 Task: Create a task  Integrate a new online platform for online fitness training , assign it to team member softage.1@softage.net in the project ArtiZen and update the status of the task to  On Track  , set the priority of the task to Low
Action: Mouse moved to (67, 44)
Screenshot: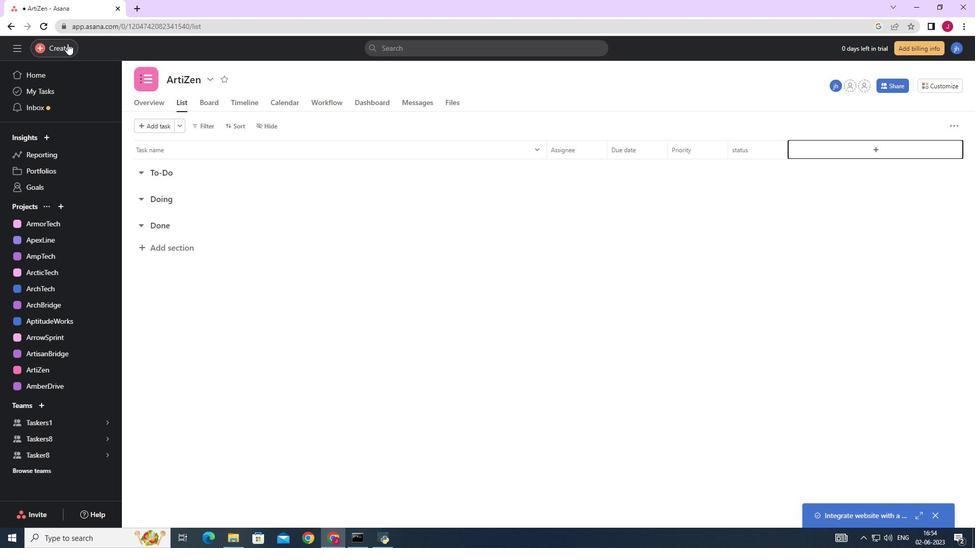 
Action: Mouse pressed left at (67, 44)
Screenshot: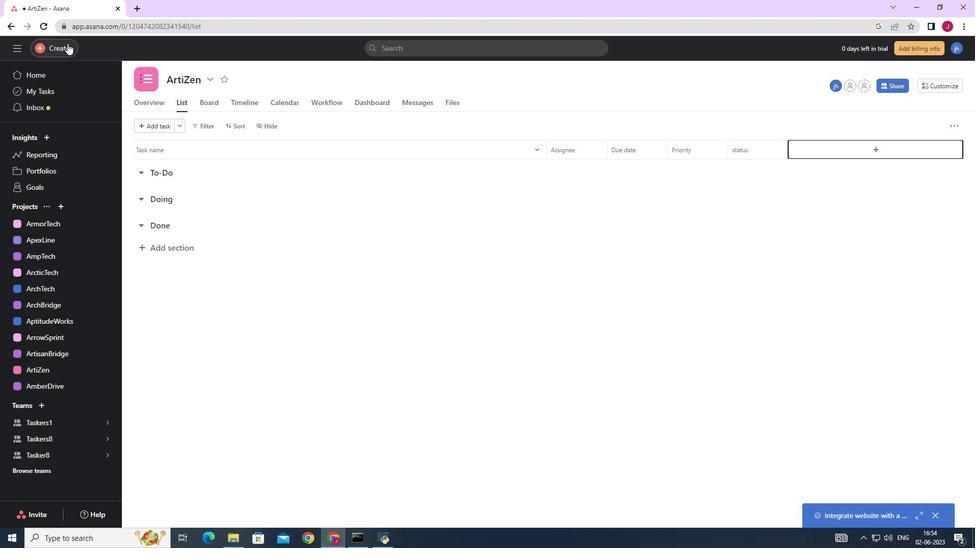 
Action: Mouse moved to (127, 51)
Screenshot: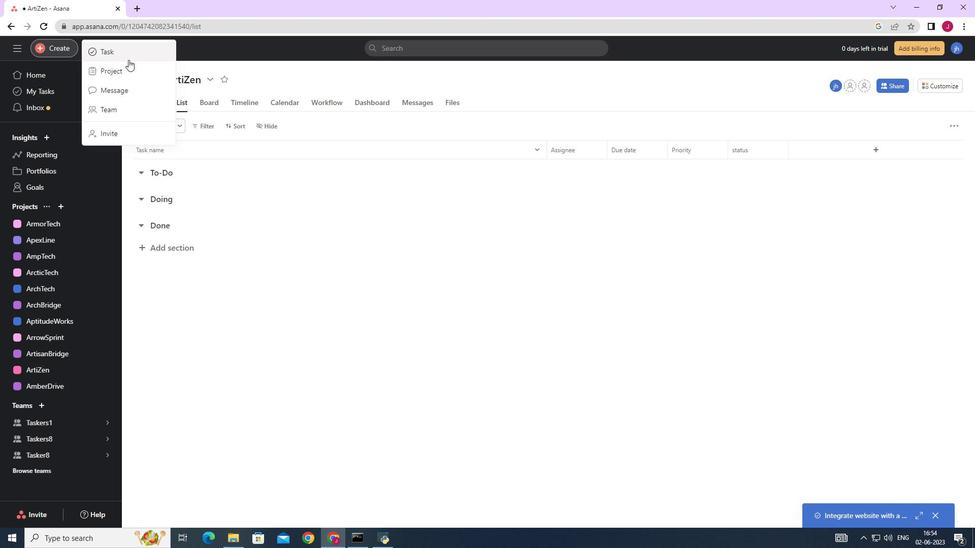 
Action: Mouse pressed left at (127, 51)
Screenshot: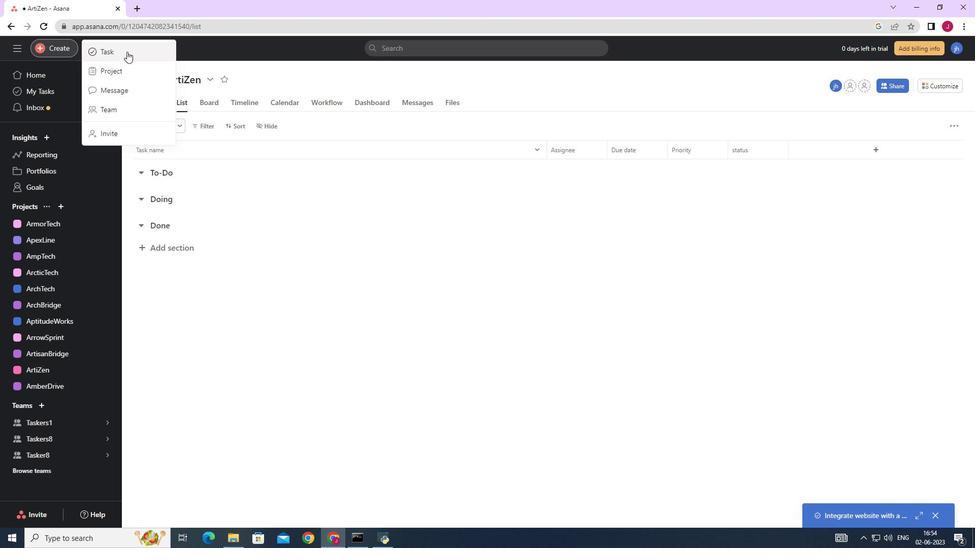 
Action: Mouse moved to (792, 335)
Screenshot: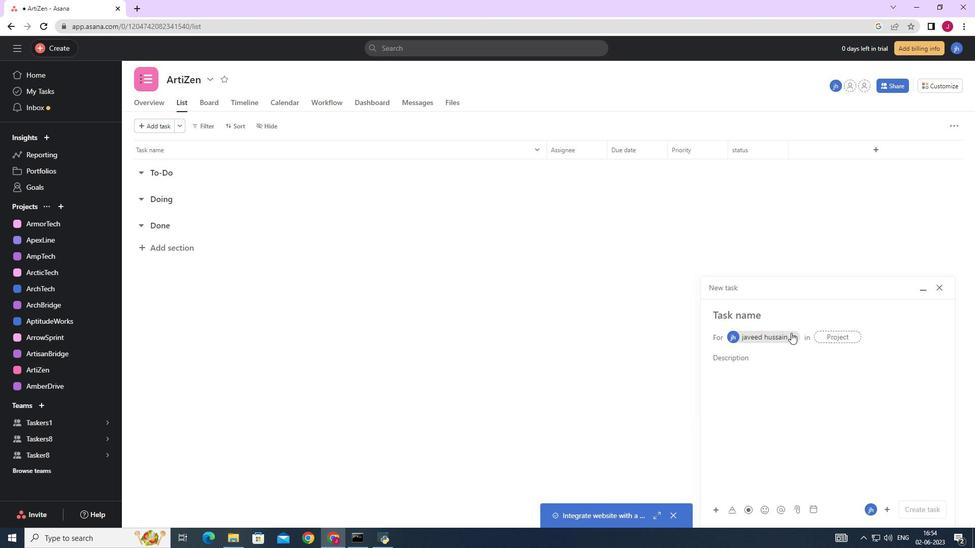 
Action: Mouse pressed left at (792, 335)
Screenshot: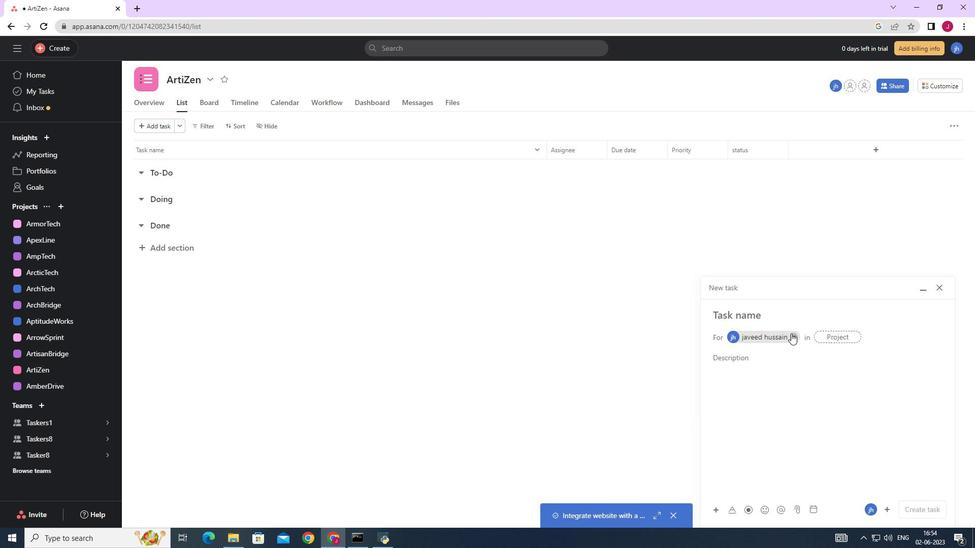
Action: Mouse moved to (724, 314)
Screenshot: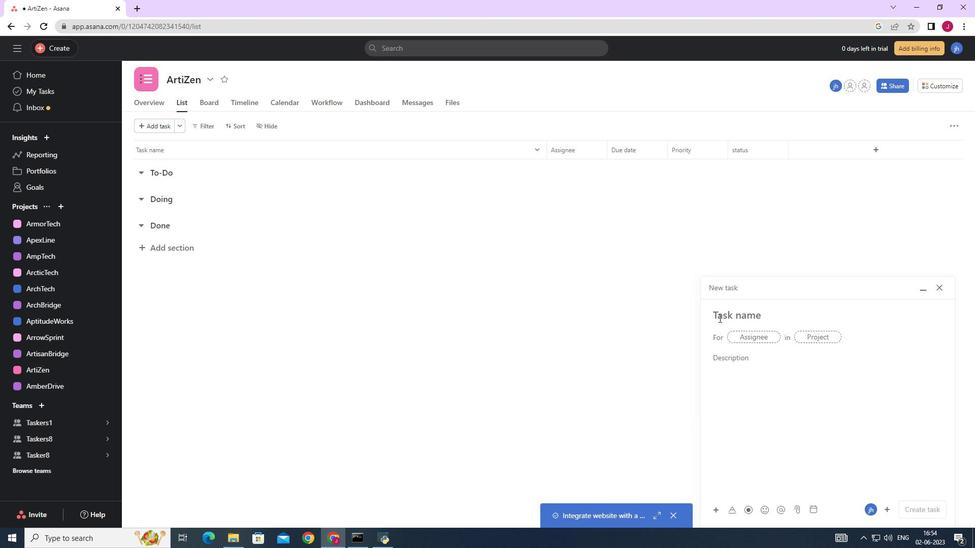 
Action: Mouse pressed left at (724, 314)
Screenshot: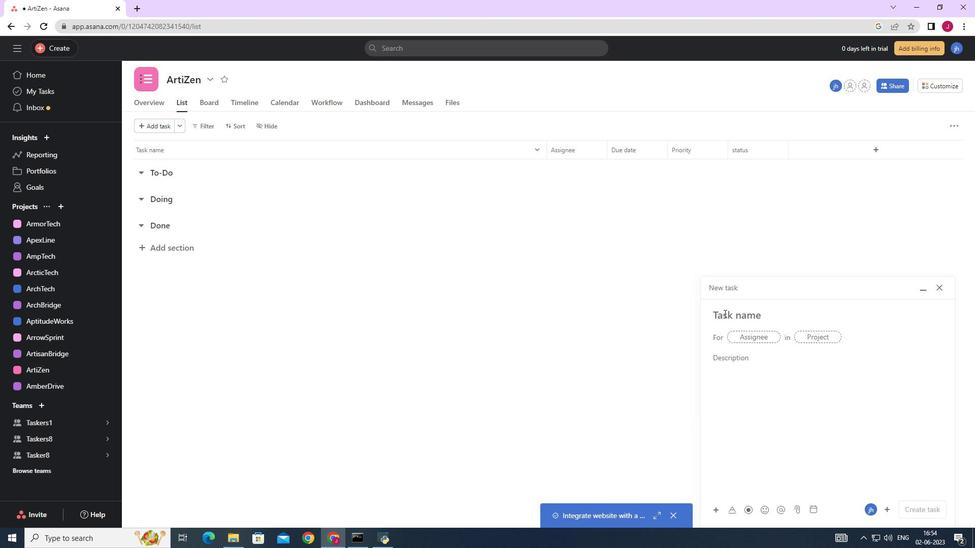 
Action: Mouse moved to (726, 314)
Screenshot: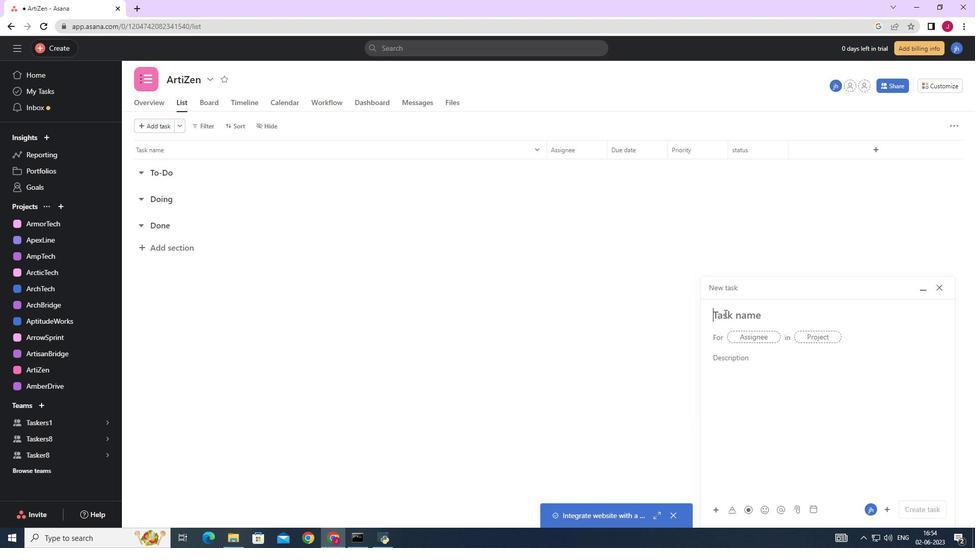 
Action: Key pressed <Key.caps_lock>I<Key.caps_lock>ntegrate<Key.space>a<Key.space>new<Key.space>online<Key.space>platform<Key.space>for<Key.space>online<Key.space>fitness<Key.space>training
Screenshot: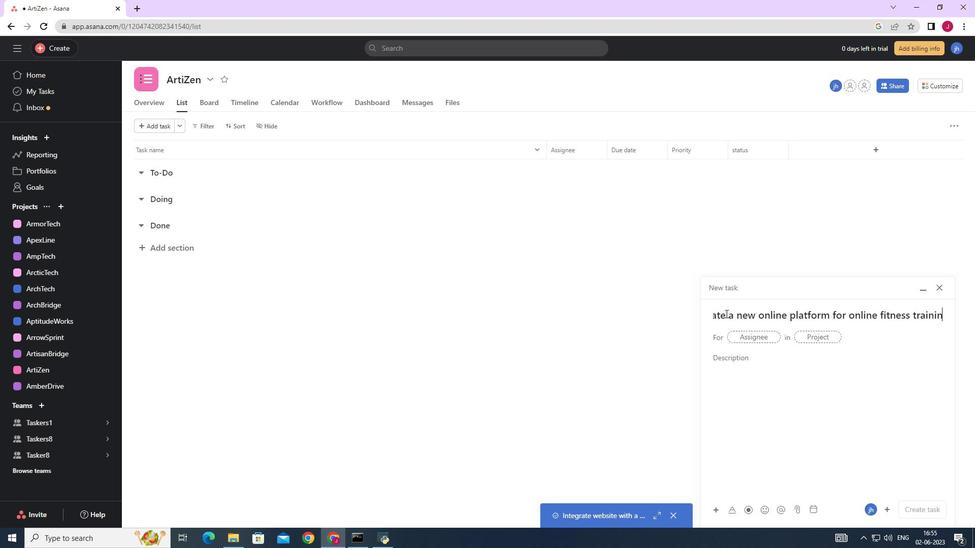 
Action: Mouse moved to (763, 339)
Screenshot: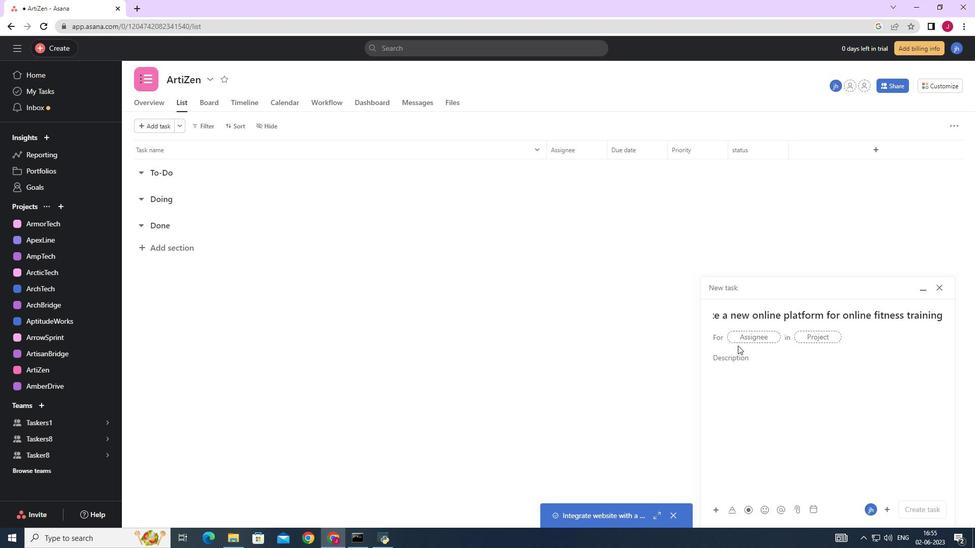 
Action: Mouse pressed left at (763, 339)
Screenshot: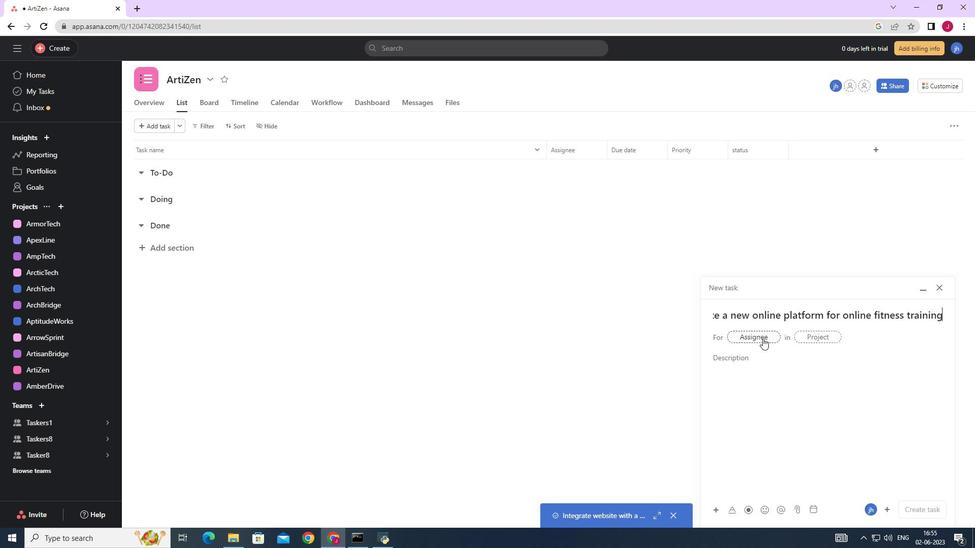 
Action: Mouse moved to (763, 339)
Screenshot: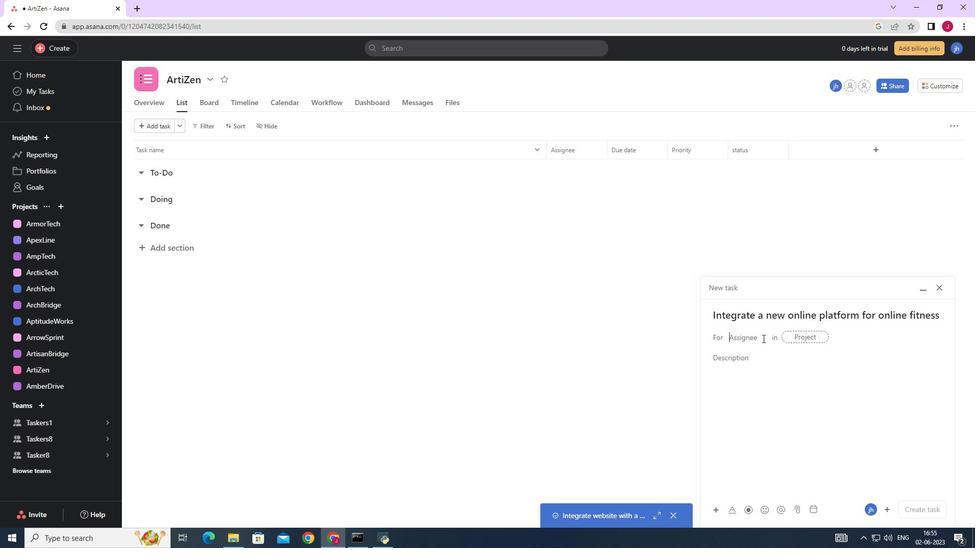 
Action: Key pressed softage.1
Screenshot: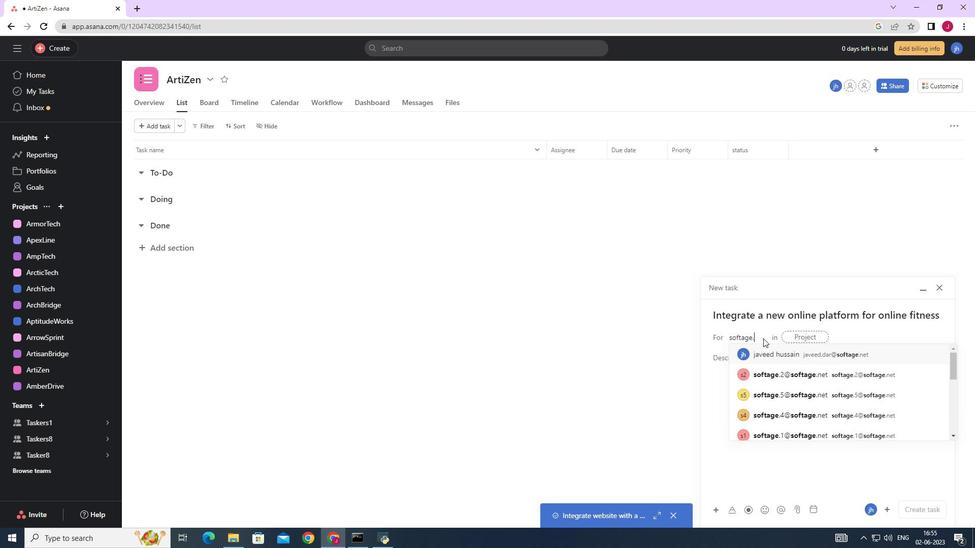 
Action: Mouse moved to (780, 353)
Screenshot: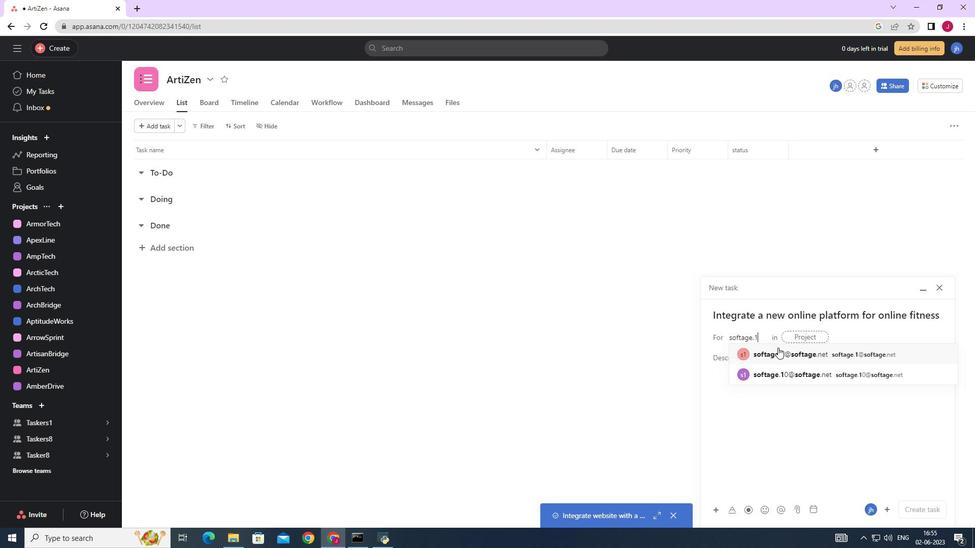 
Action: Mouse pressed left at (780, 353)
Screenshot: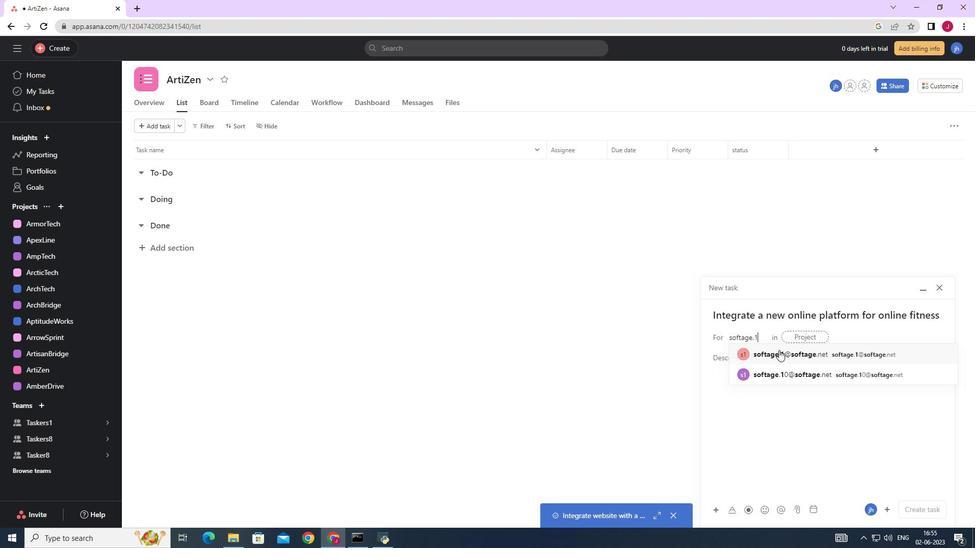 
Action: Mouse moved to (644, 353)
Screenshot: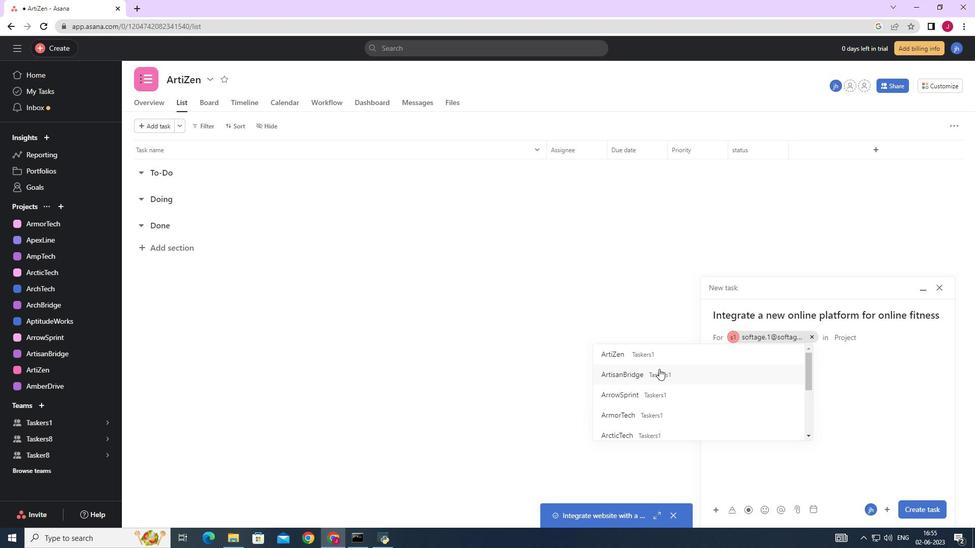 
Action: Mouse pressed left at (644, 353)
Screenshot: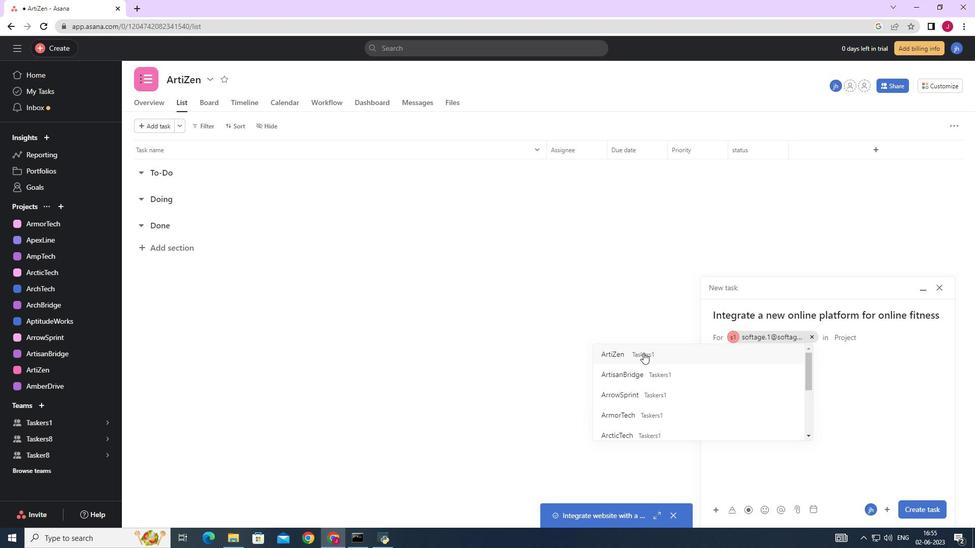 
Action: Mouse moved to (767, 365)
Screenshot: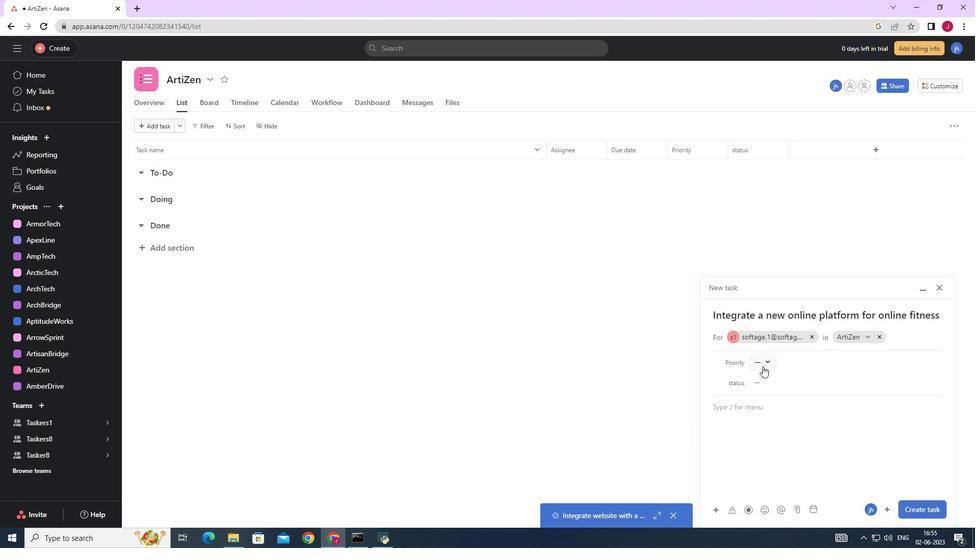 
Action: Mouse pressed left at (767, 365)
Screenshot: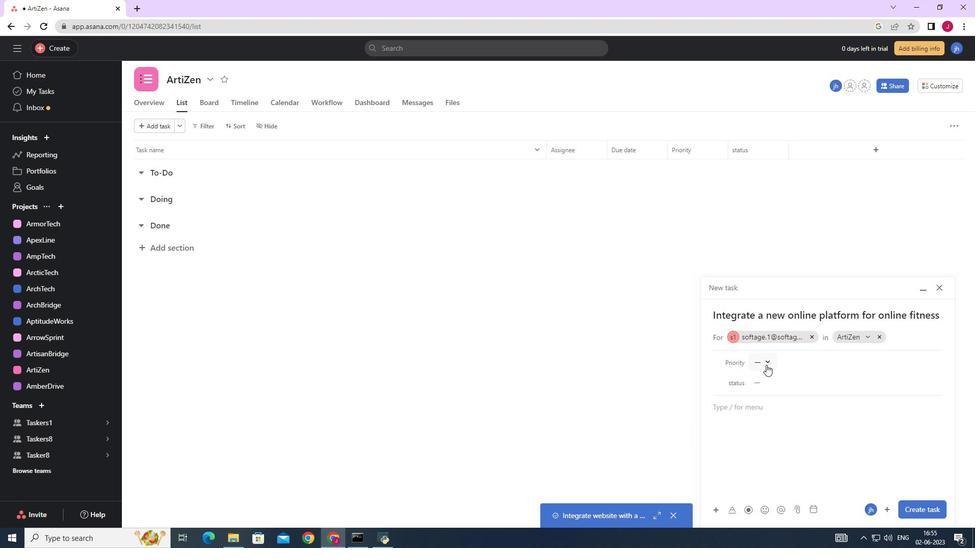 
Action: Mouse moved to (782, 434)
Screenshot: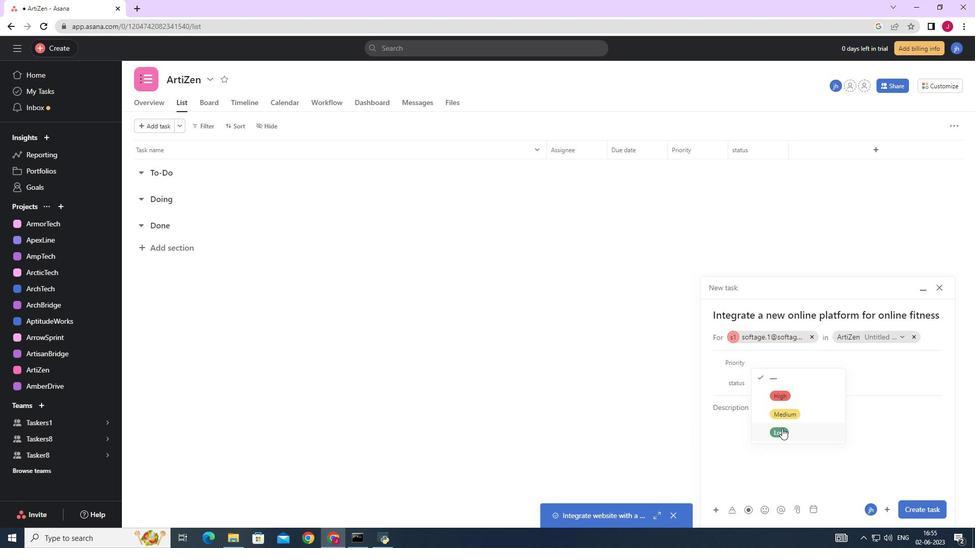 
Action: Mouse pressed left at (782, 434)
Screenshot: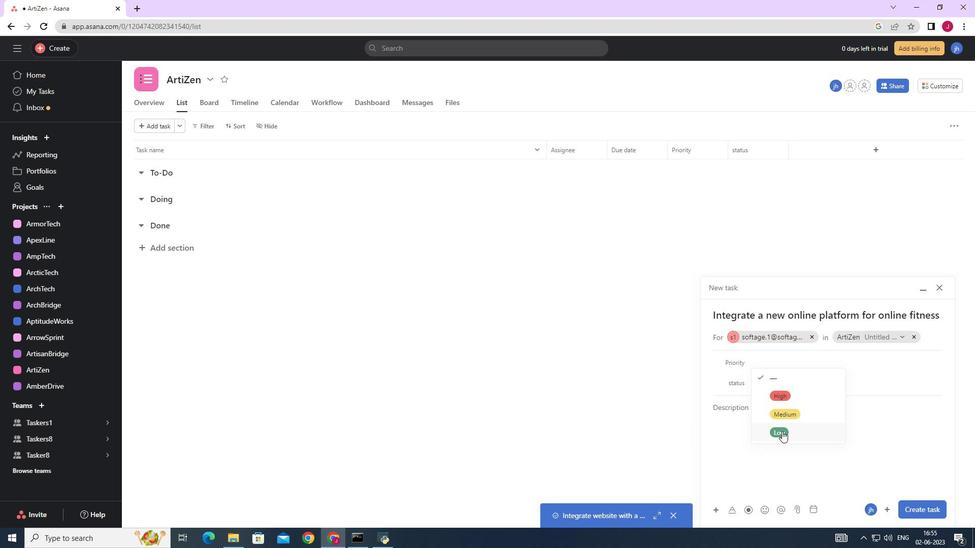 
Action: Mouse moved to (768, 381)
Screenshot: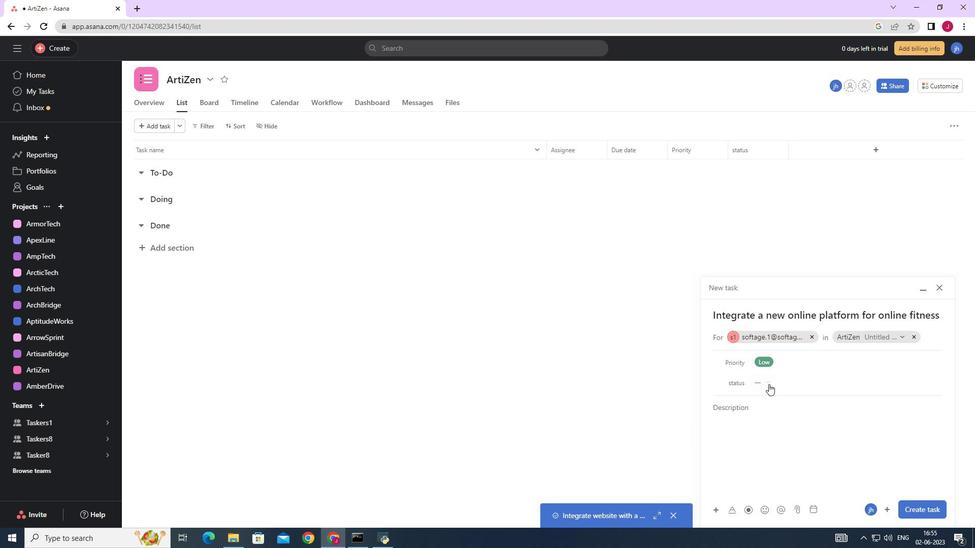 
Action: Mouse pressed left at (768, 381)
Screenshot: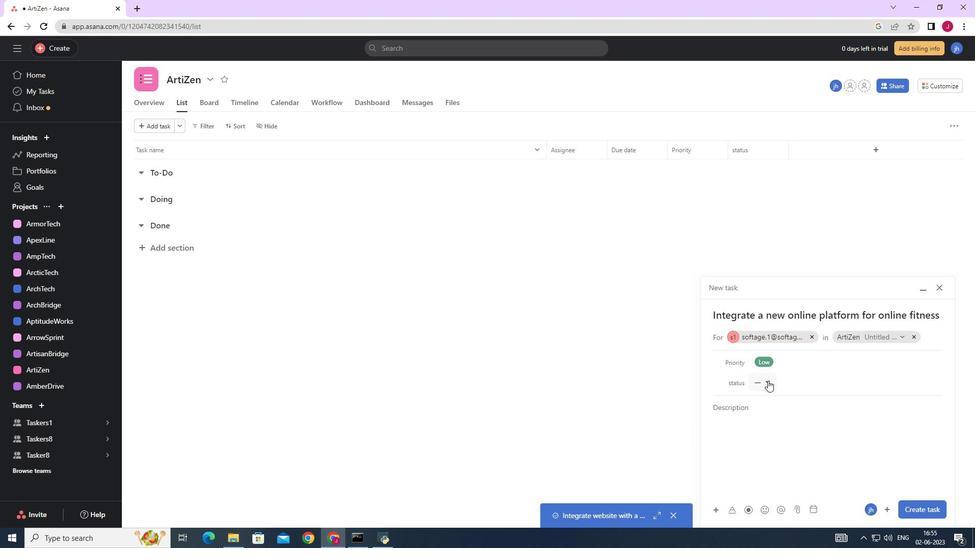 
Action: Mouse moved to (792, 415)
Screenshot: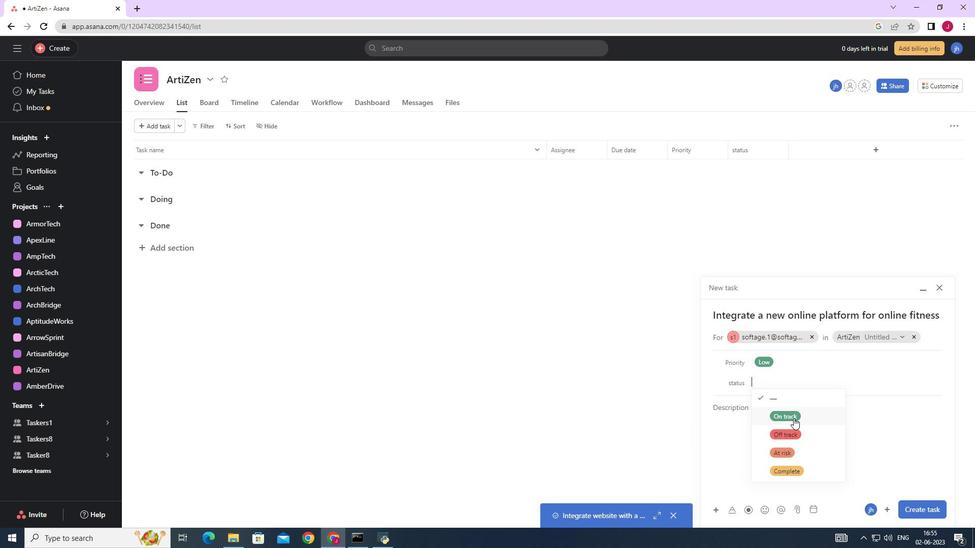 
Action: Mouse pressed left at (792, 415)
Screenshot: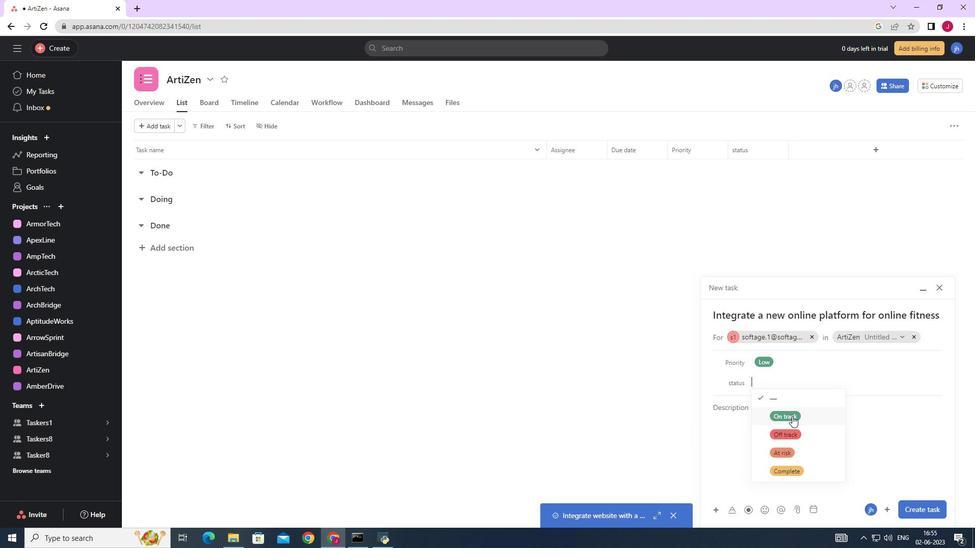 
Action: Mouse moved to (911, 508)
Screenshot: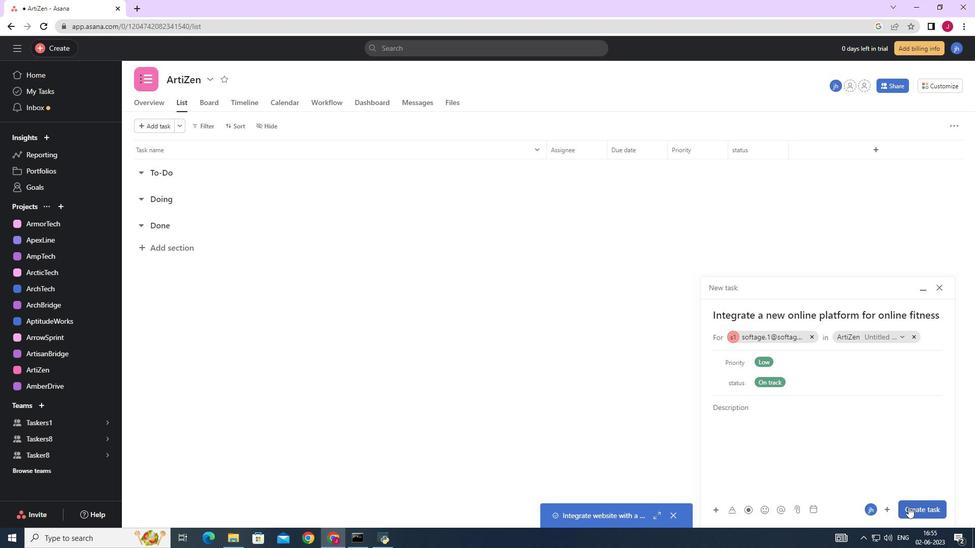 
Action: Mouse pressed left at (911, 508)
Screenshot: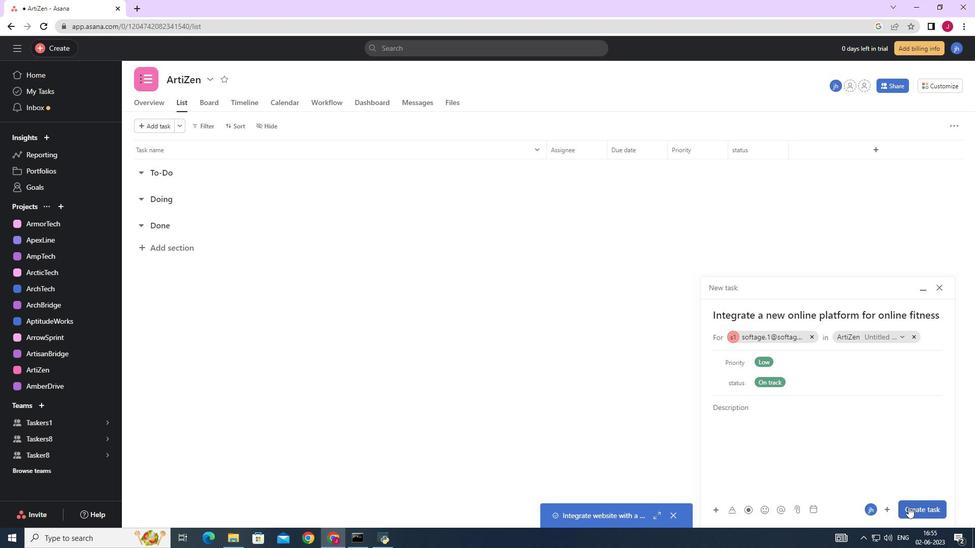 
Action: Mouse moved to (910, 505)
Screenshot: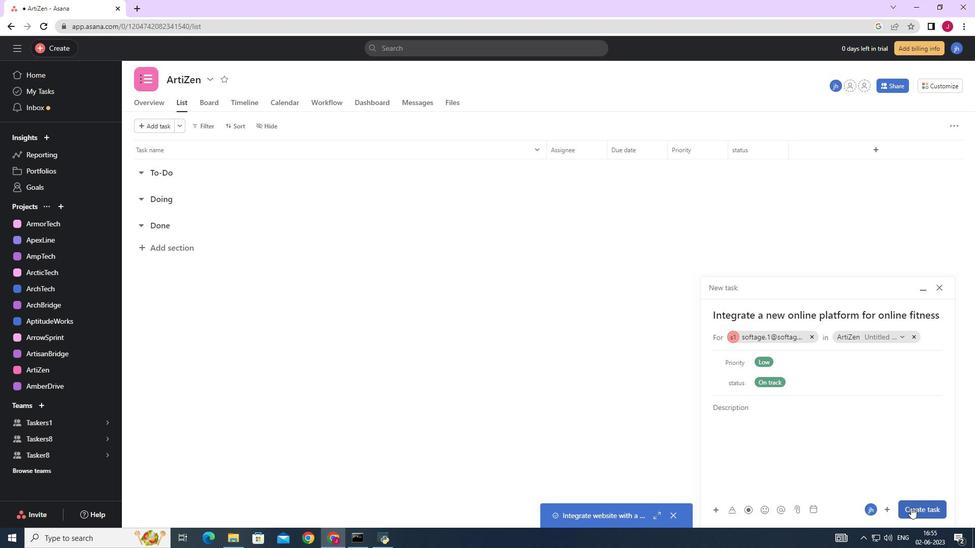 
